Task: Set the date range so that invitees can schedule within a date range from September 23,2023 to October 4,2023.
Action: Mouse moved to (306, 277)
Screenshot: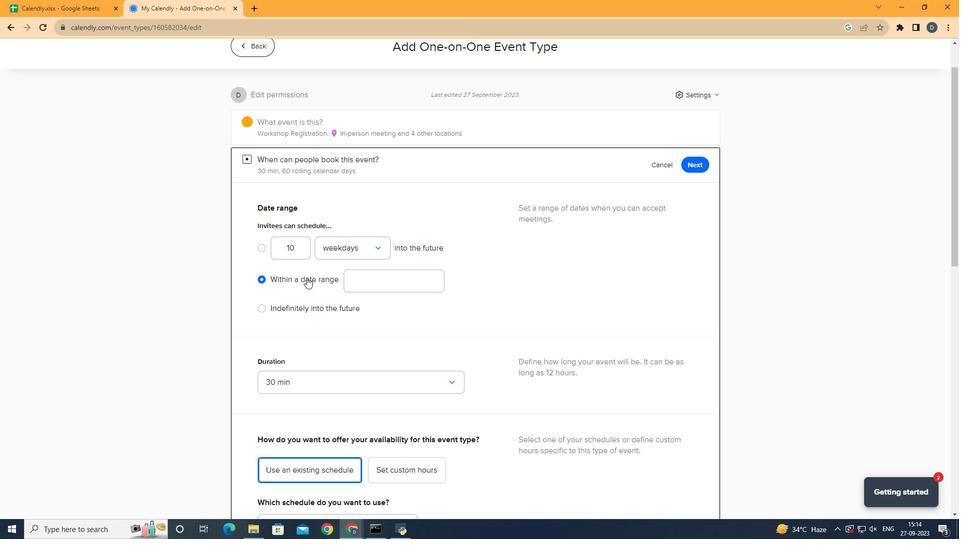 
Action: Mouse pressed left at (306, 277)
Screenshot: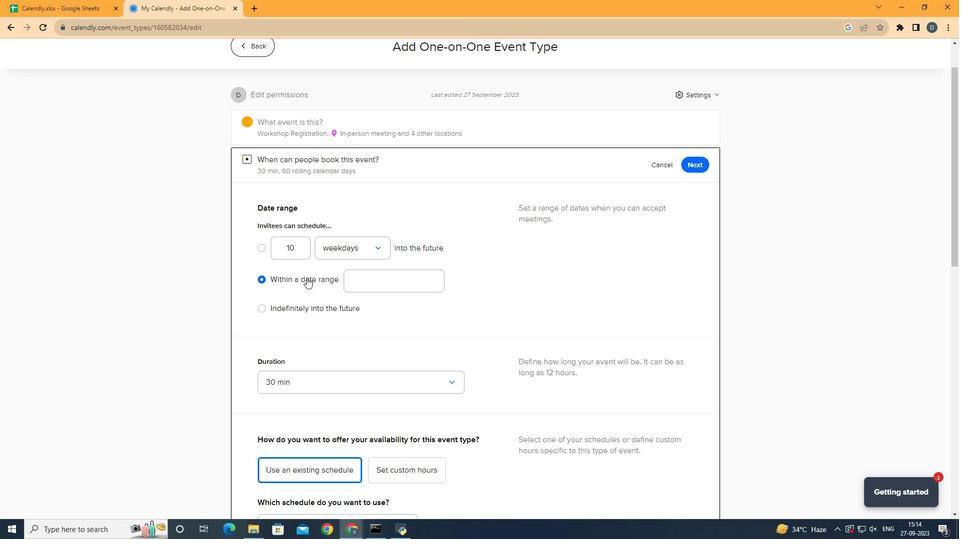 
Action: Mouse moved to (373, 278)
Screenshot: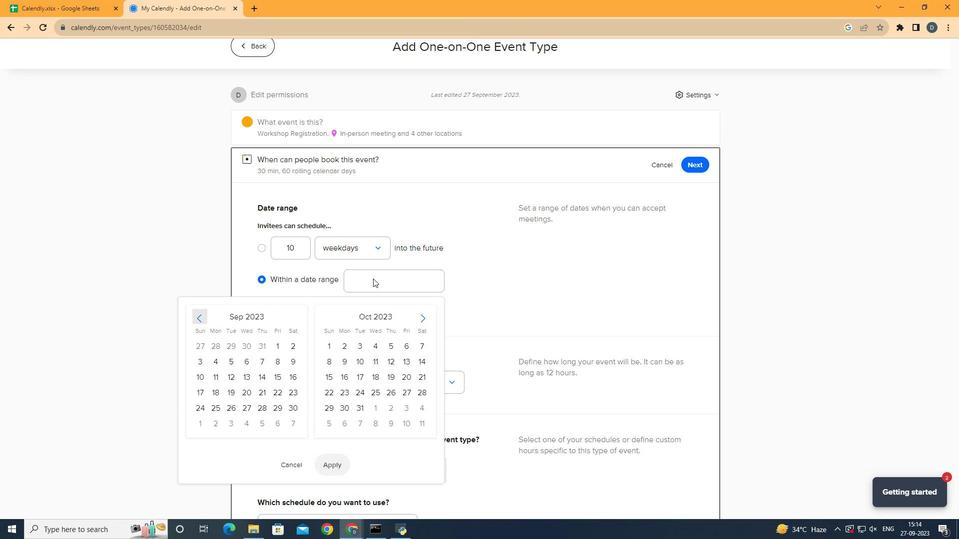 
Action: Mouse pressed left at (373, 278)
Screenshot: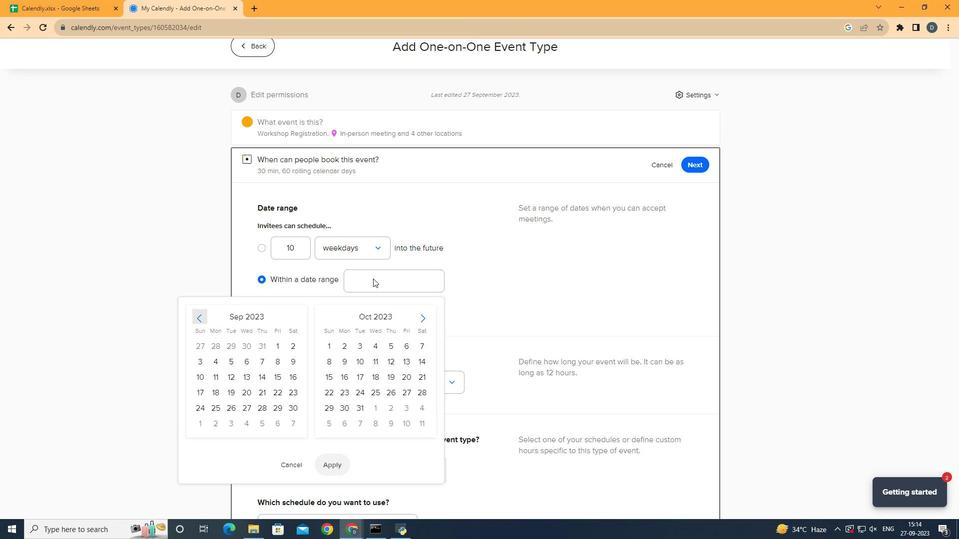 
Action: Mouse moved to (295, 392)
Screenshot: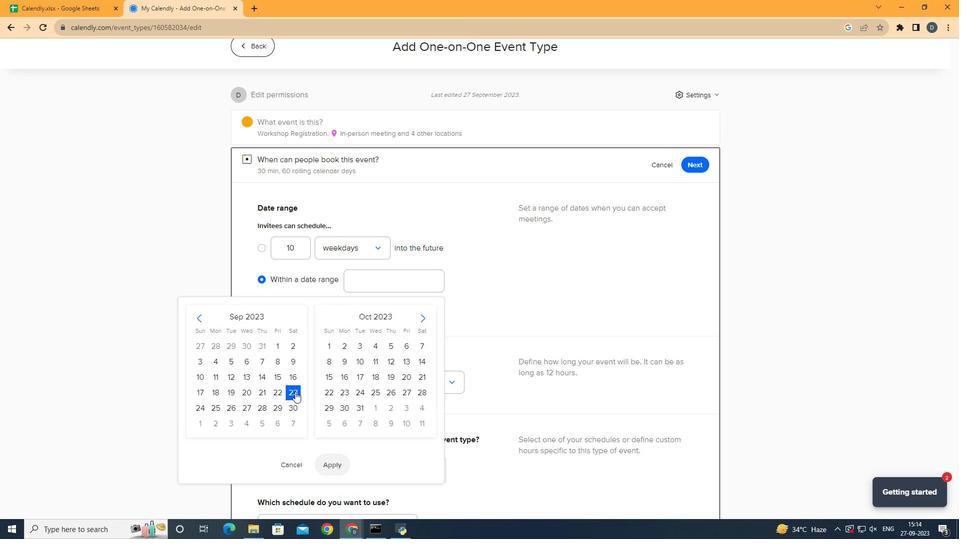 
Action: Mouse pressed left at (295, 392)
Screenshot: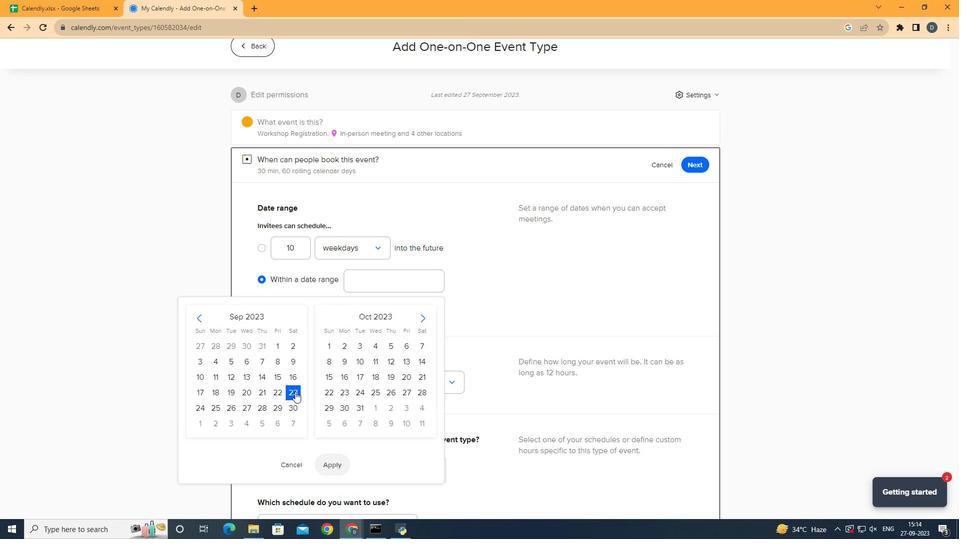 
Action: Mouse moved to (377, 349)
Screenshot: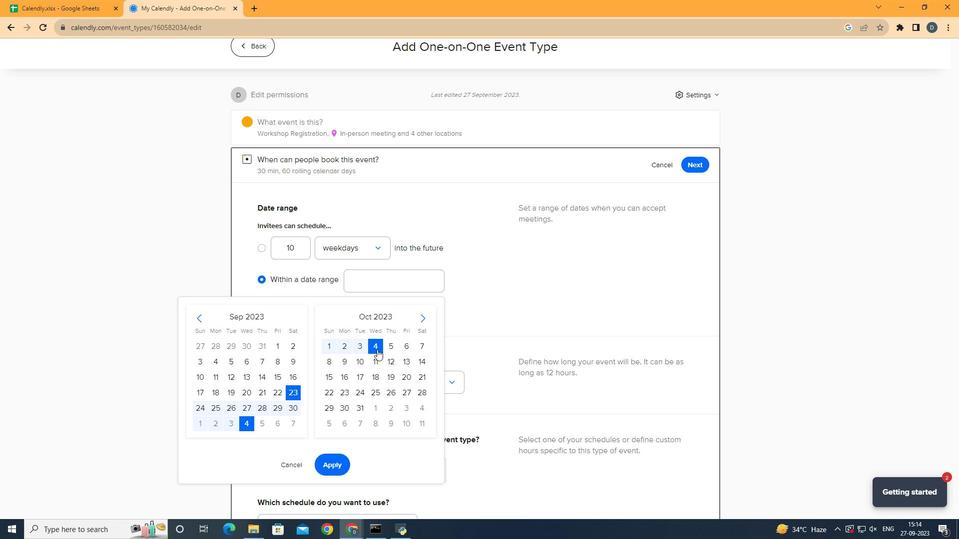 
Action: Mouse pressed left at (377, 349)
Screenshot: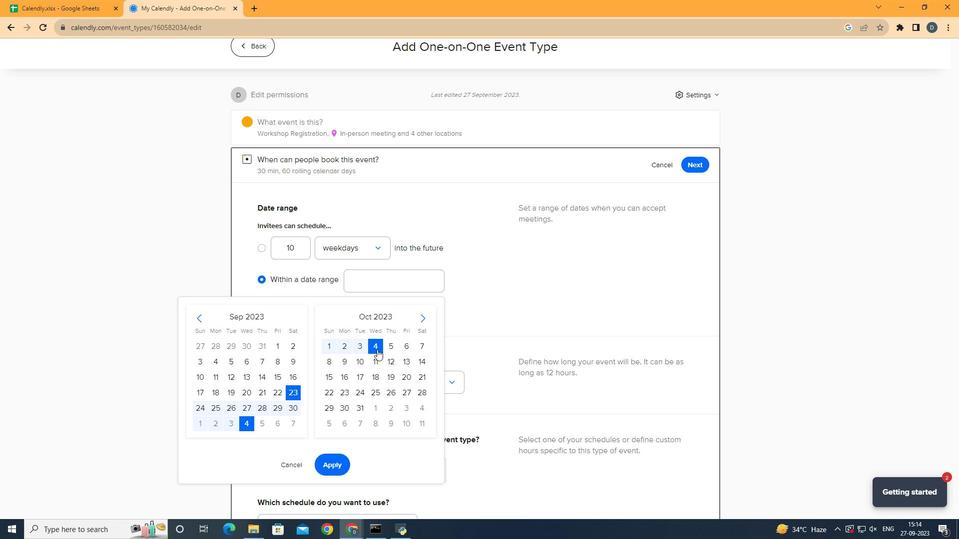 
Action: Mouse moved to (333, 459)
Screenshot: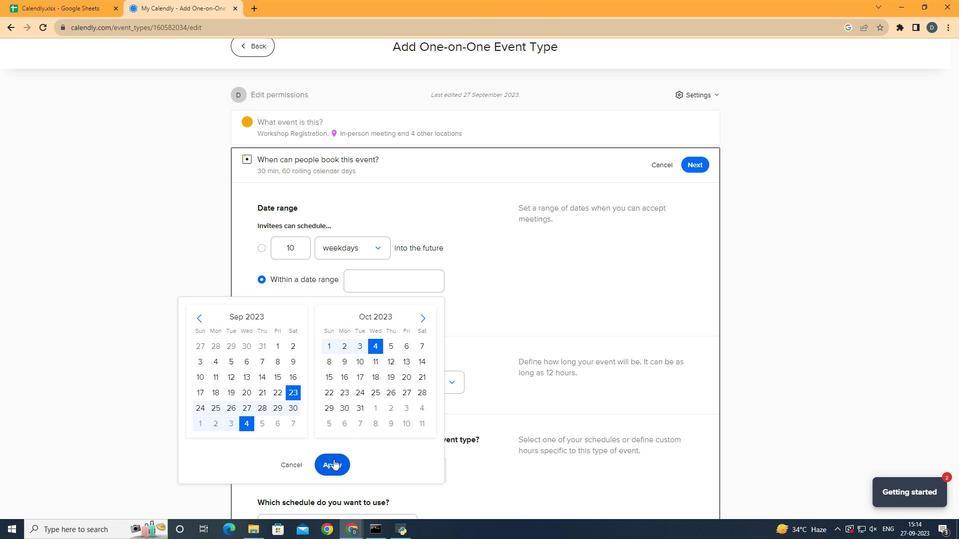 
Action: Mouse pressed left at (333, 459)
Screenshot: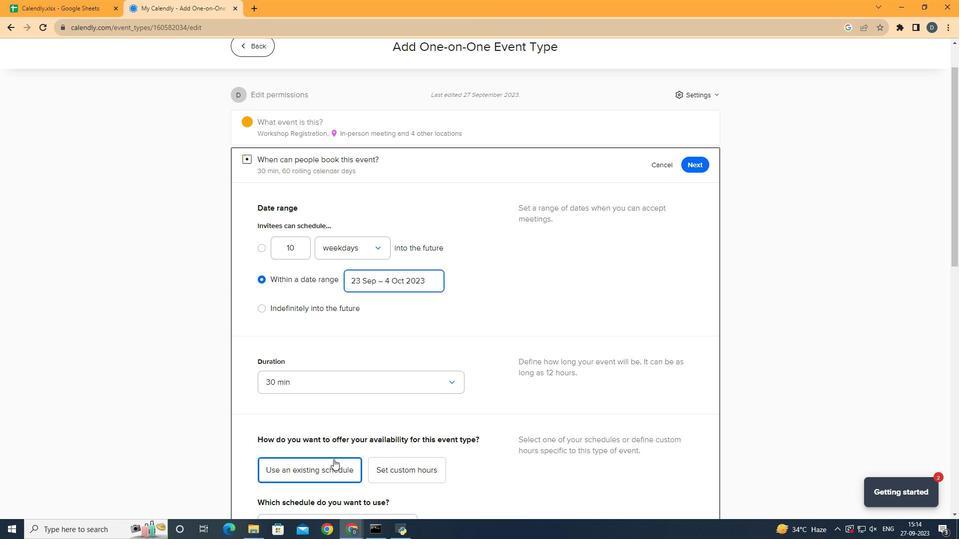 
